 Task: Open a blank sheet, save the file as Agingletter.pdf Type the sentence 'Happiness is a state of well-being and contentment. It arises from positive experiences, fulfilling relationships, and a sense of purpose. Cultivating happiness involves embracing gratitude, finding joy in the little things, and prioritizing self-care and mental health.'Add formula using equations and charcters after the sentence 'I = p × r × t' Select the formula and highlight with color Blue Change the page Orientation to  Landscape
Action: Mouse moved to (274, 154)
Screenshot: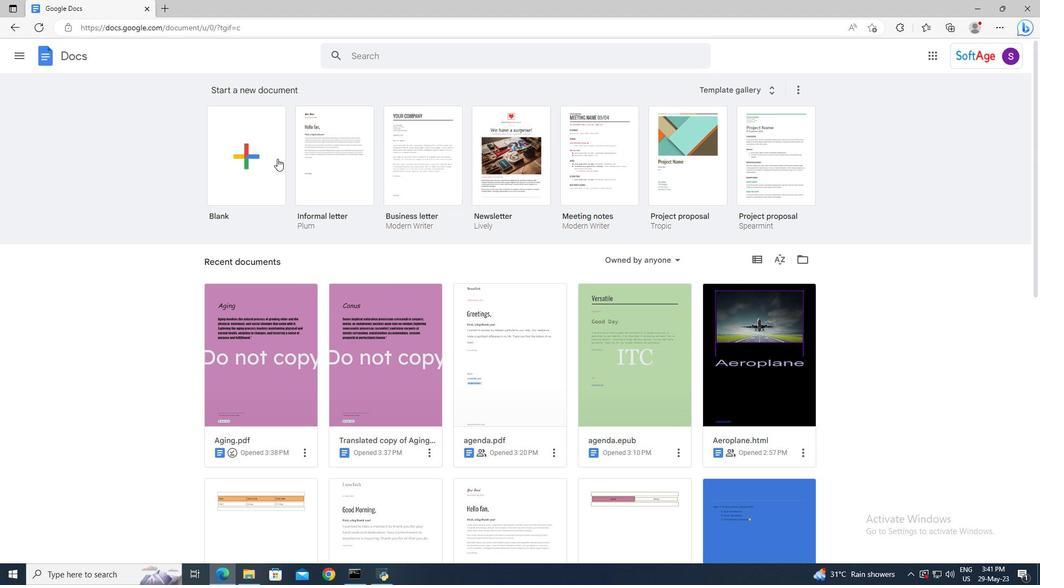 
Action: Mouse pressed left at (274, 154)
Screenshot: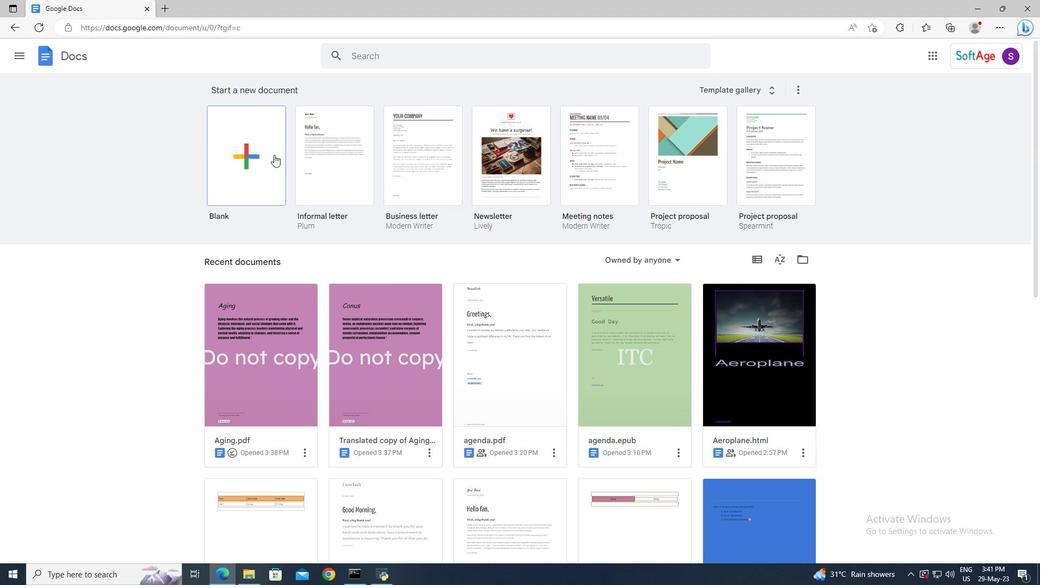 
Action: Mouse moved to (106, 47)
Screenshot: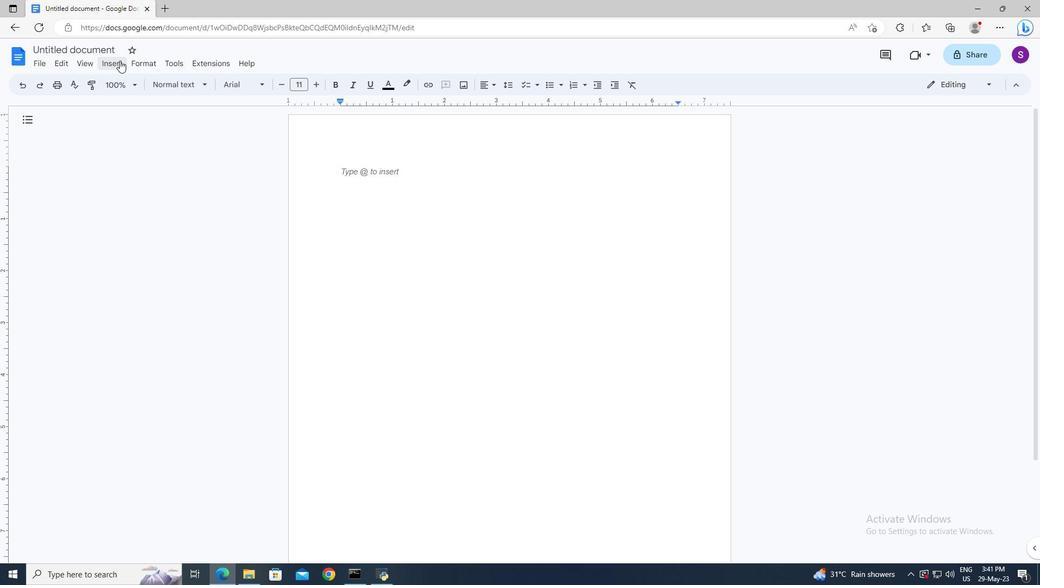 
Action: Mouse pressed left at (106, 47)
Screenshot: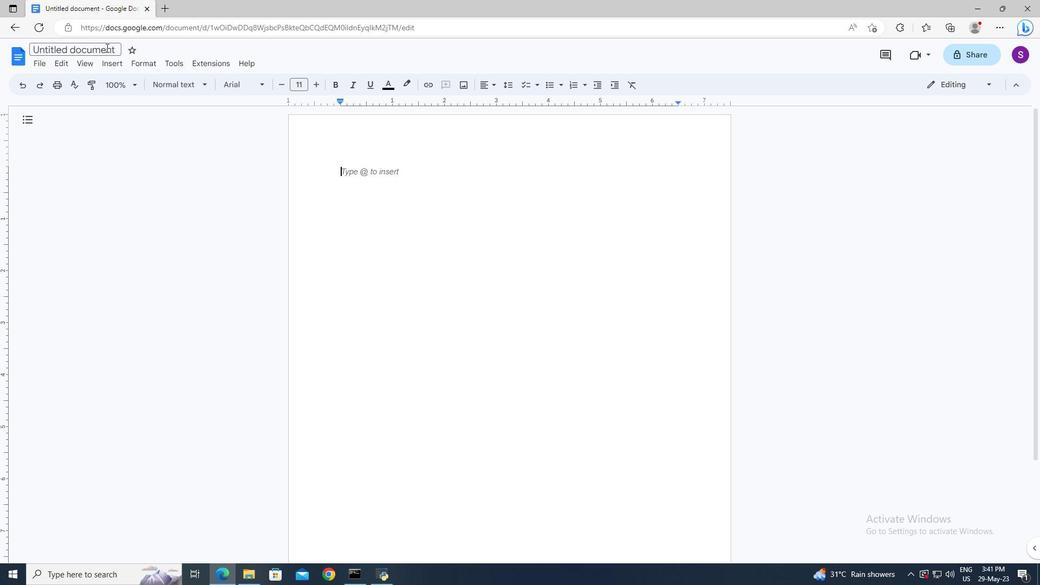 
Action: Key pressed <Key.shift><Key.shift><Key.shift><Key.shift><Key.shift><Key.shift><Key.shift><Key.shift><Key.shift><Key.shift>Agingletter.pdf<Key.enter>
Screenshot: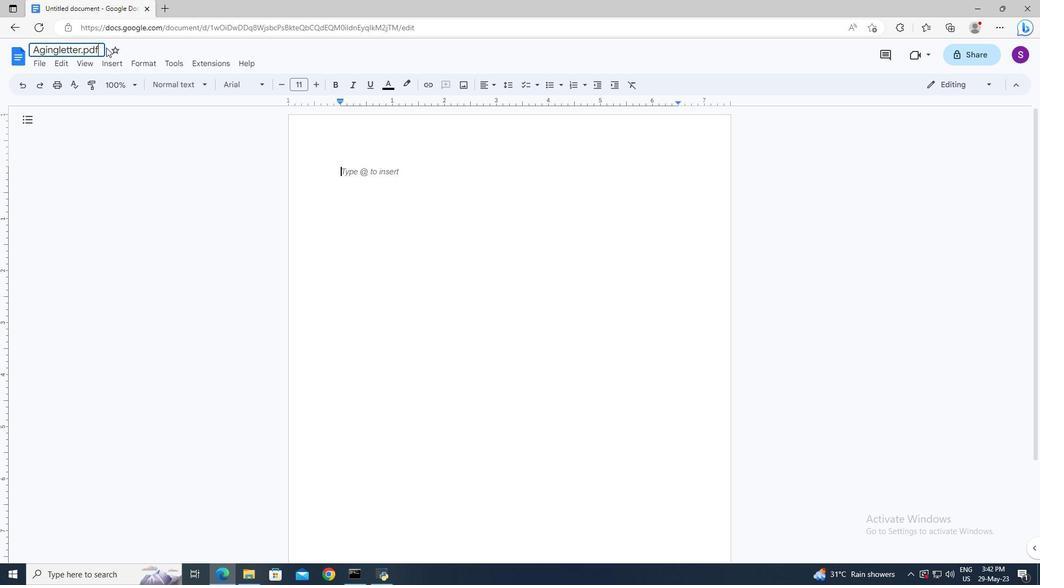 
Action: Mouse moved to (350, 170)
Screenshot: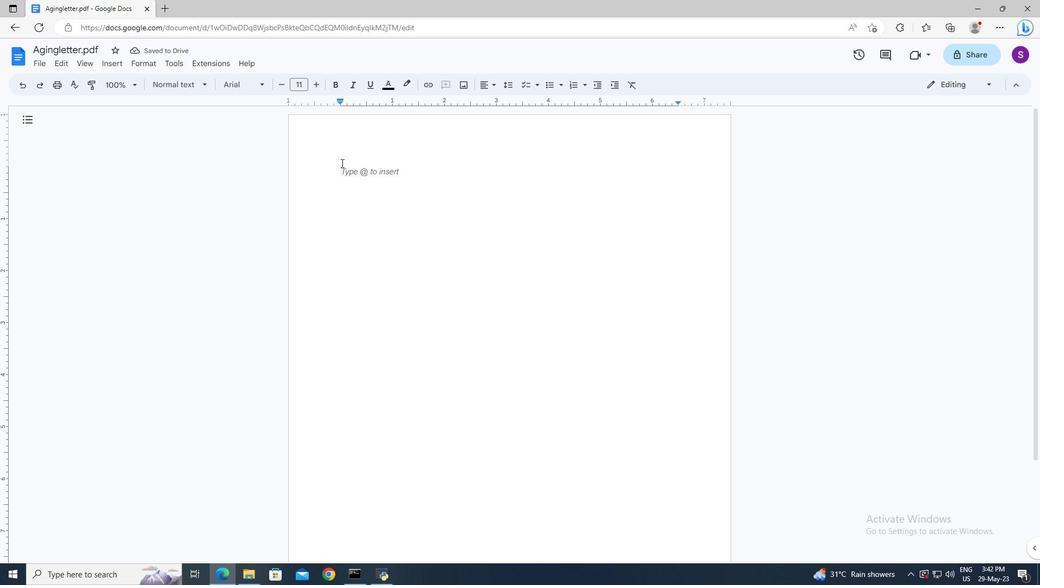 
Action: Mouse pressed left at (350, 170)
Screenshot: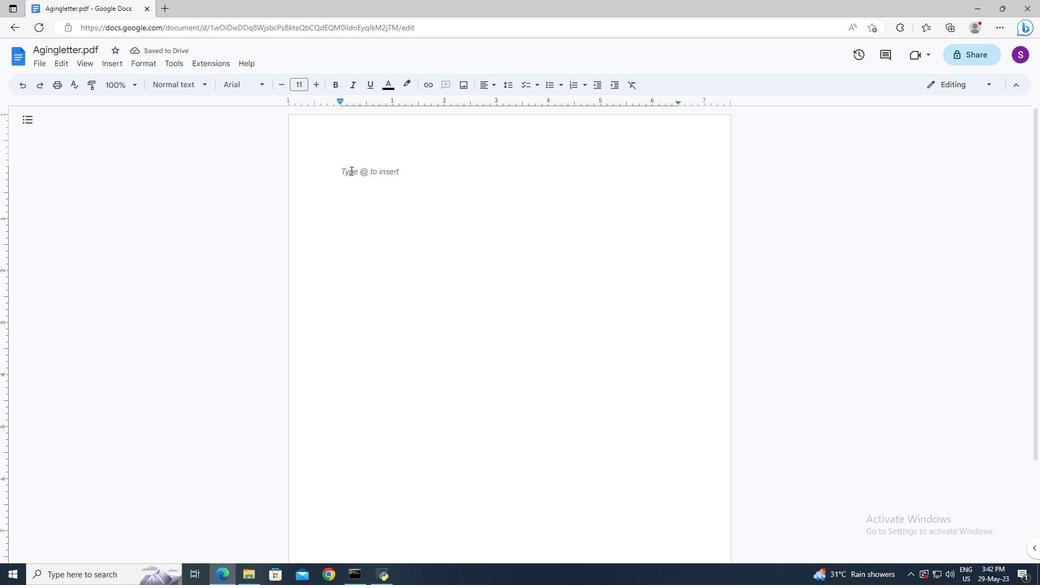 
Action: Key pressed <Key.shift>Happiness<Key.space>is<Key.space>a<Key.space>state<Key.space>of<Key.space>well-being<Key.space>and<Key.space>contentment.<Key.space><Key.shift>It<Key.space>arises<Key.space>from<Key.space>positive<Key.space>experiences,<Key.space>fulfilling<Key.space>relationships,<Key.space>and<Key.space>a<Key.space>sense<Key.space>of<Key.space>purpose.<Key.space><Key.shift>Cultivating<Key.space>happiness<Key.space>involves<Key.space>embracing<Key.space>r<Key.backspace>gratitude,<Key.space>finding<Key.space>joy<Key.space>in<Key.space>the<Key.space>o<Key.backspace>little<Key.space>things,<Key.space>and<Key.space>prioritizing<Key.space>self-care<Key.space>and<Key.space>mental<Key.space>health.<Key.enter>
Screenshot: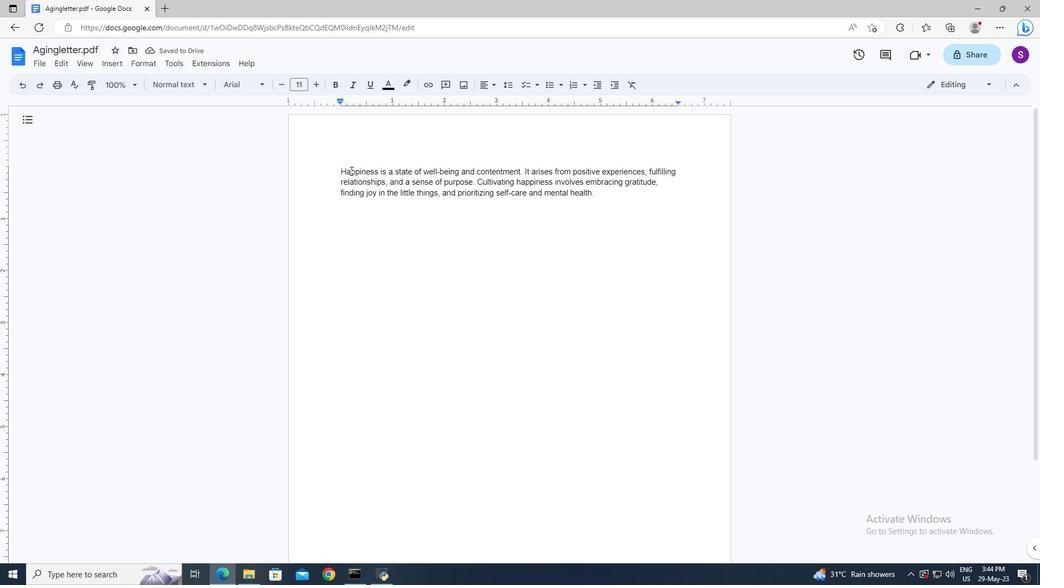 
Action: Mouse moved to (118, 68)
Screenshot: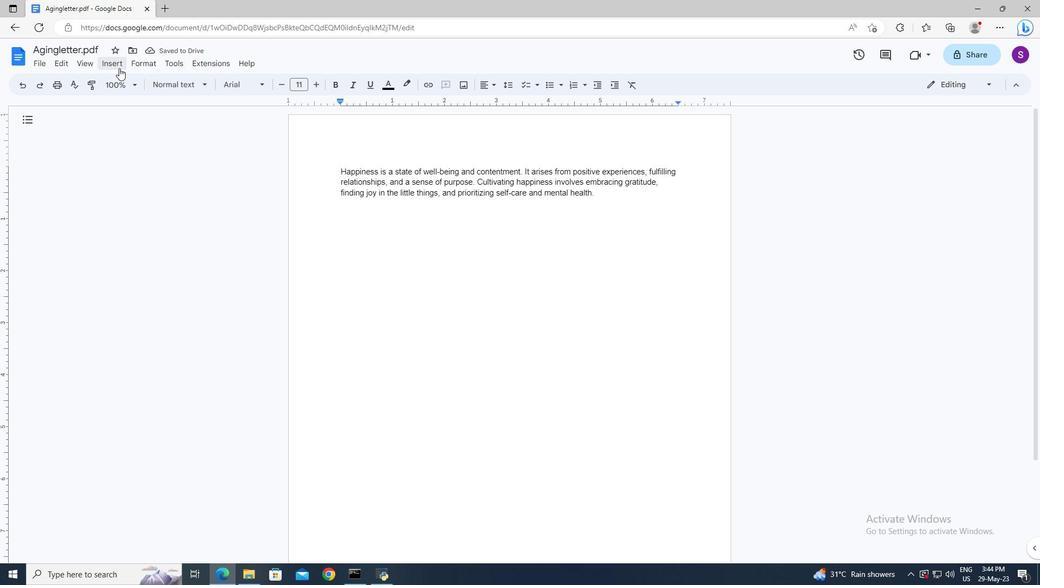 
Action: Mouse pressed left at (118, 68)
Screenshot: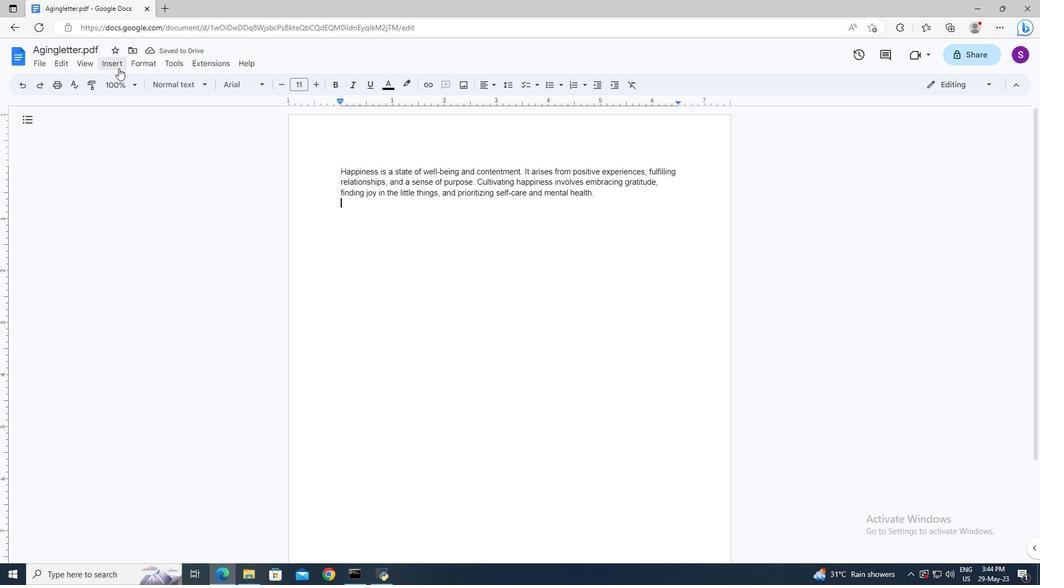 
Action: Mouse moved to (187, 285)
Screenshot: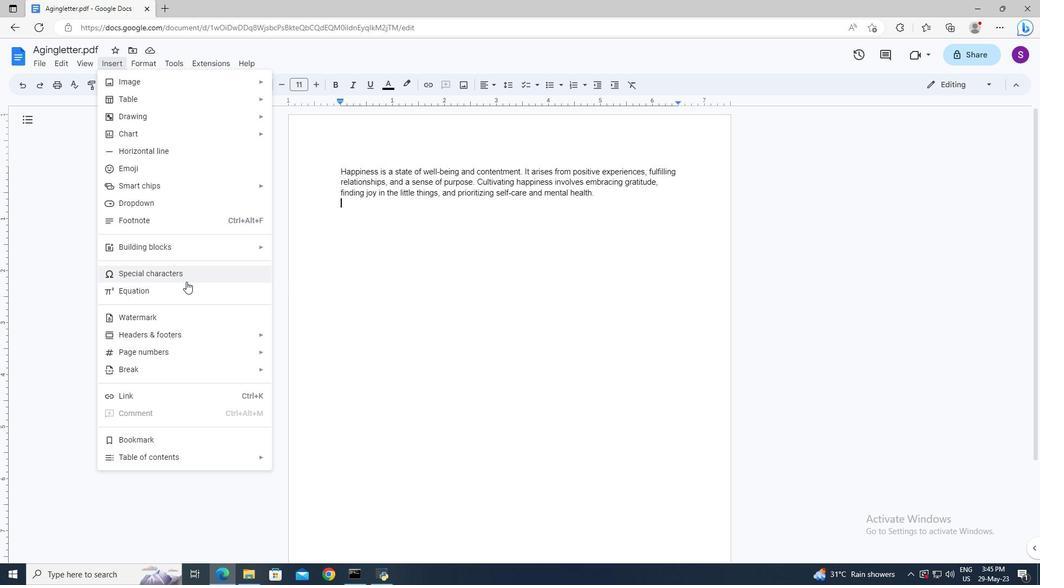 
Action: Mouse pressed left at (187, 285)
Screenshot: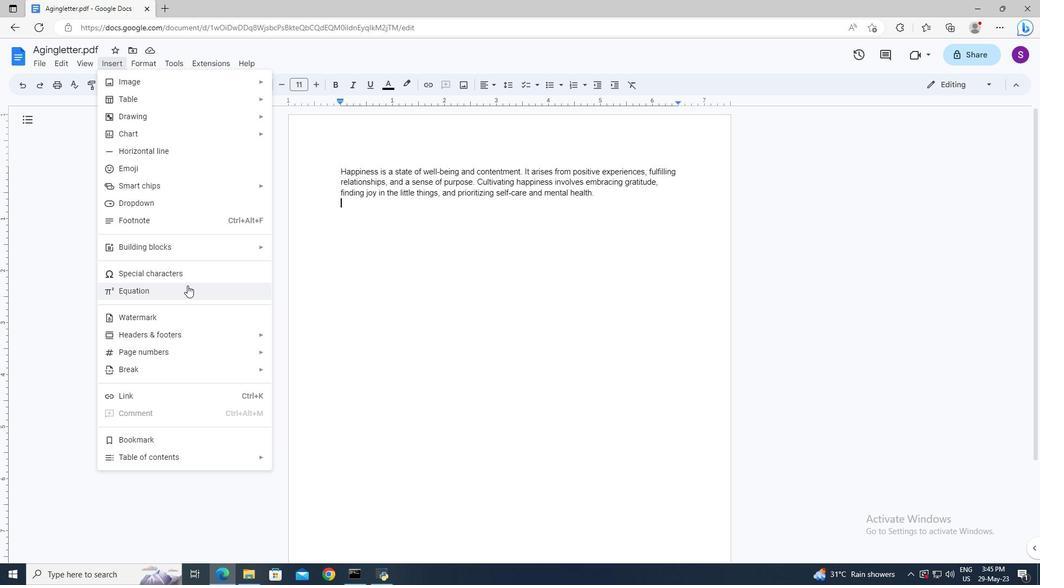 
Action: Mouse moved to (405, 271)
Screenshot: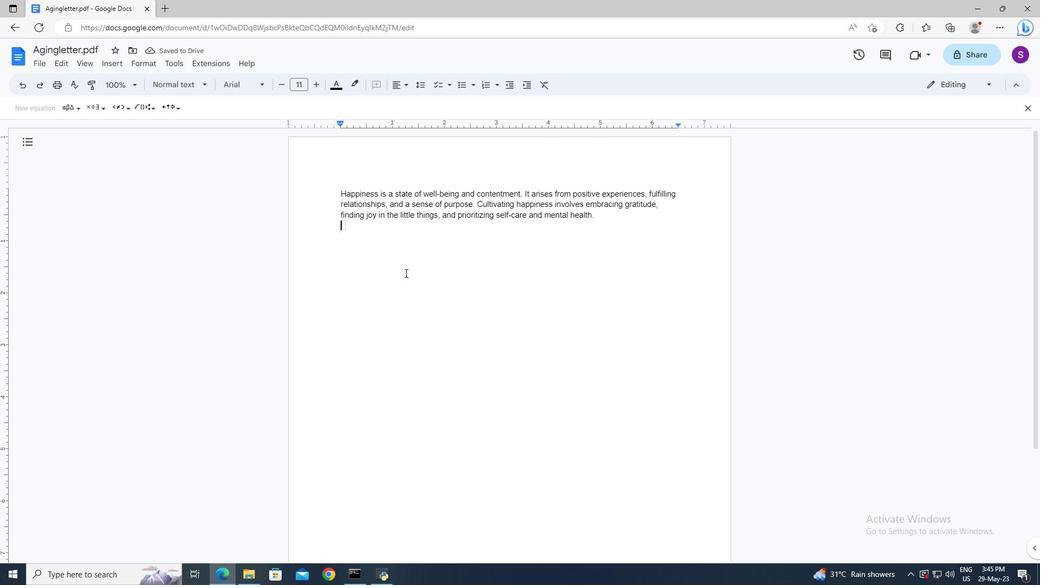 
Action: Key pressed '<Key.shift_r><Key.shift_r><Key.shift_r><Key.shift_r><Key.shift_r><Key.shift_r><Key.shift_r>I<Key.space>=<Key.space>p<Key.shift_r>*<Key.backspace>
Screenshot: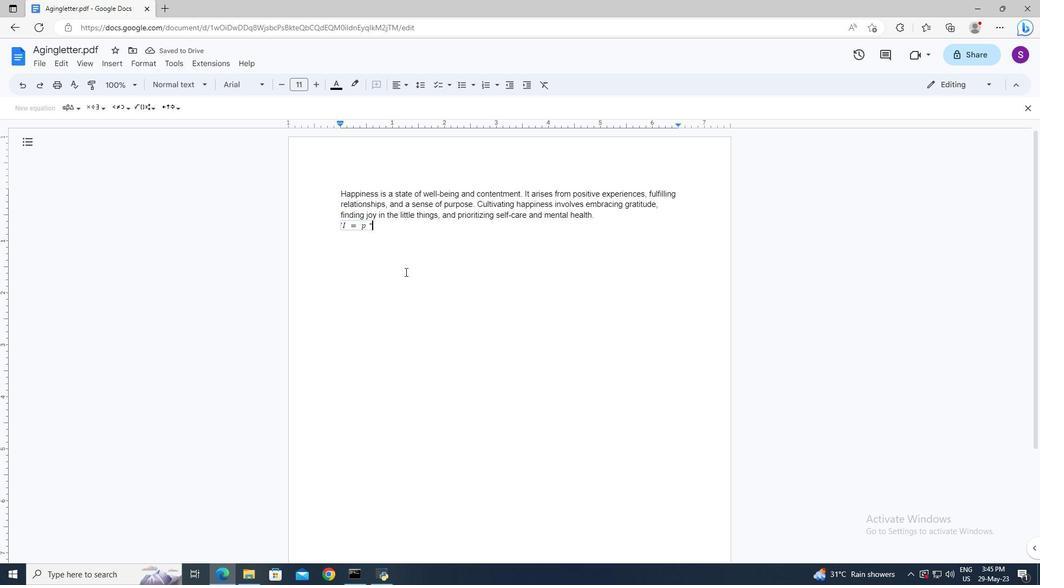 
Action: Mouse moved to (99, 106)
Screenshot: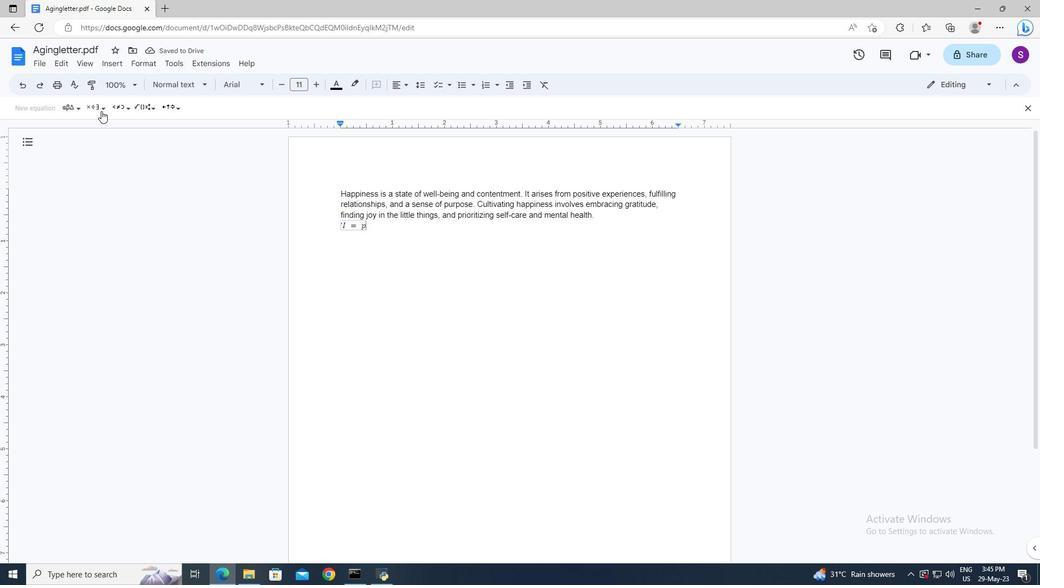 
Action: Mouse pressed left at (99, 106)
Screenshot: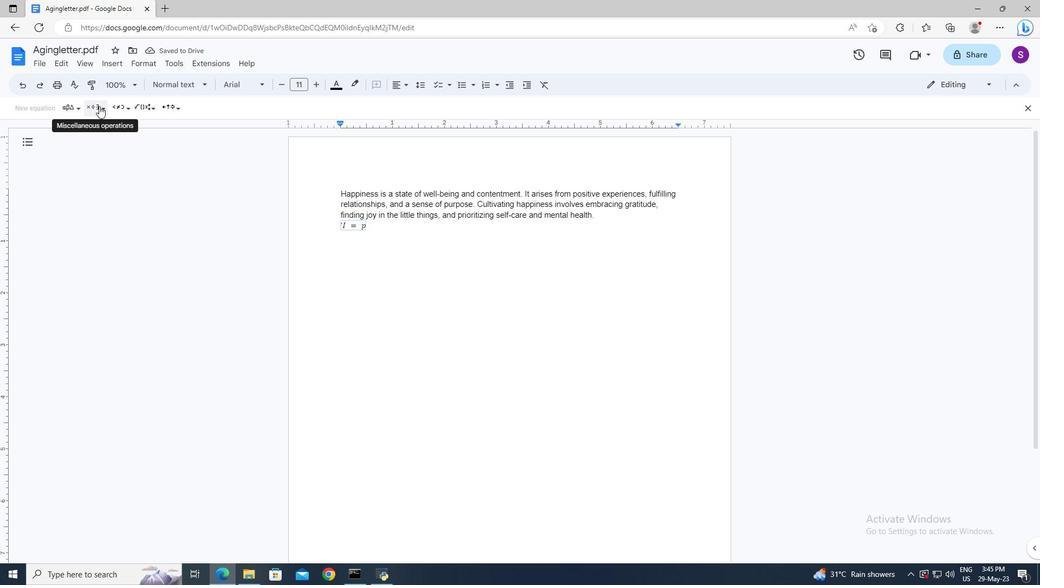 
Action: Mouse moved to (93, 128)
Screenshot: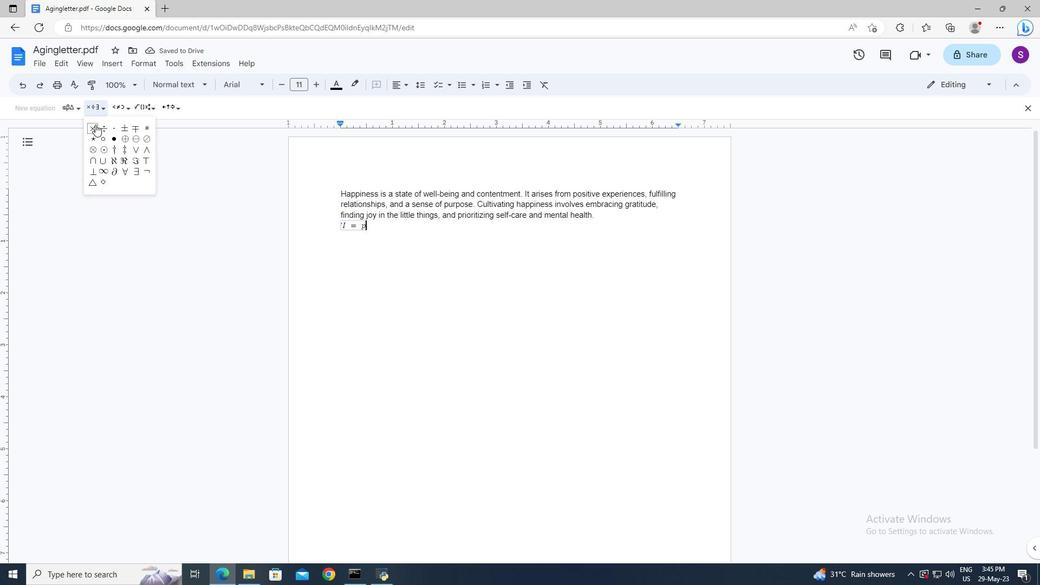 
Action: Mouse pressed left at (93, 128)
Screenshot: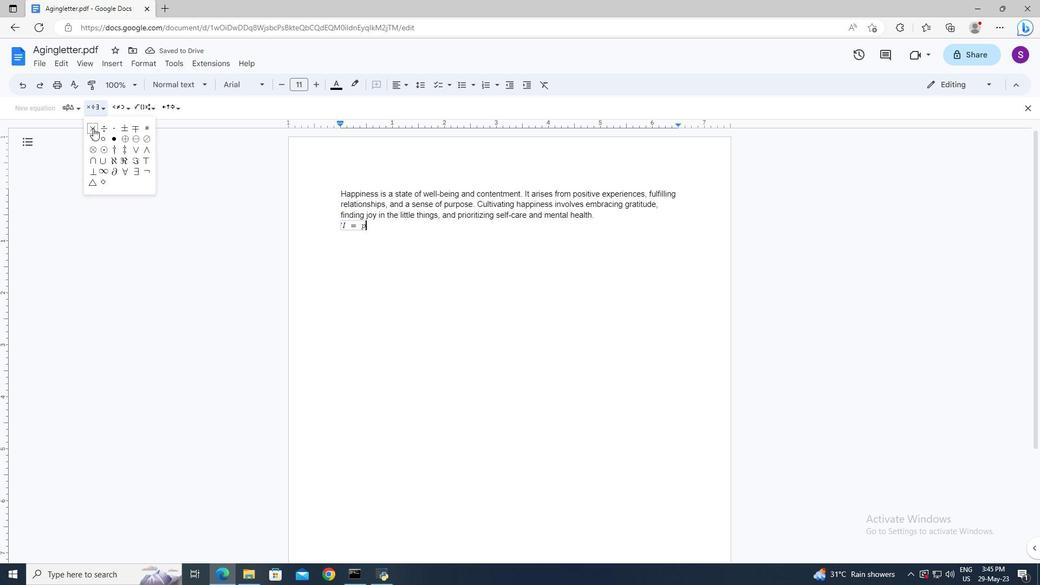 
Action: Key pressed <Key.space>r
Screenshot: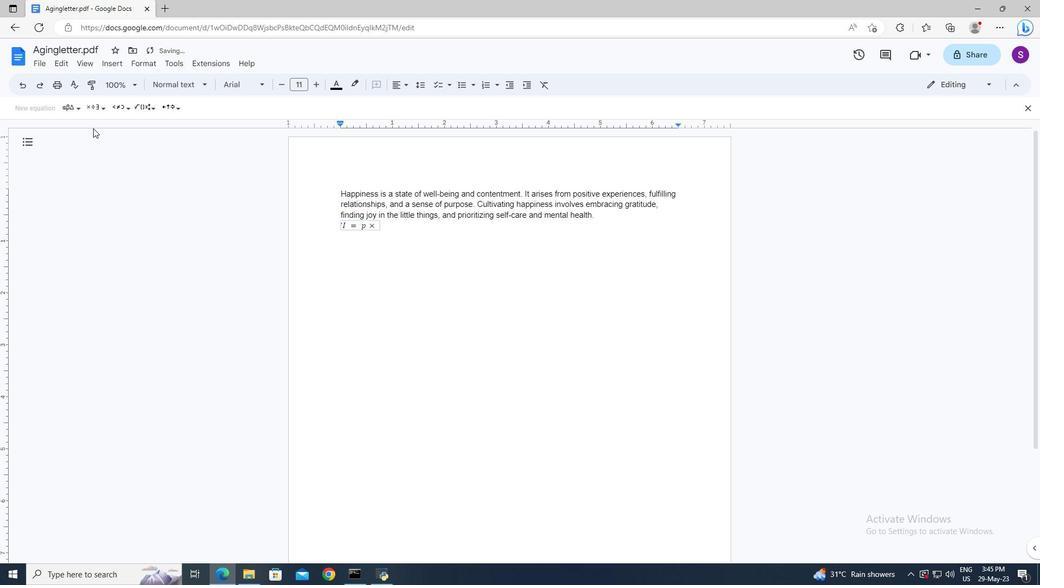 
Action: Mouse moved to (92, 108)
Screenshot: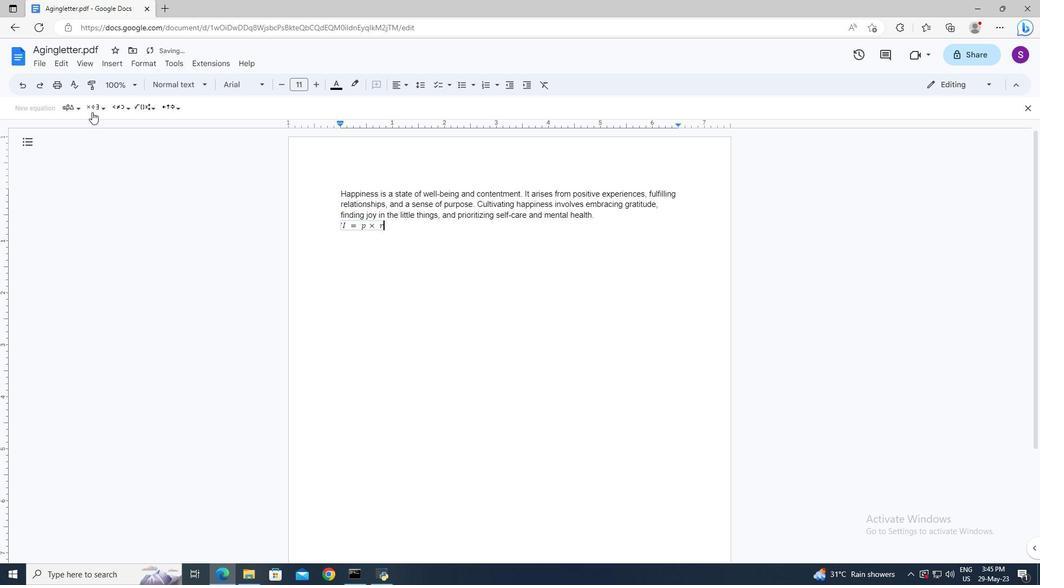 
Action: Mouse pressed left at (92, 108)
Screenshot: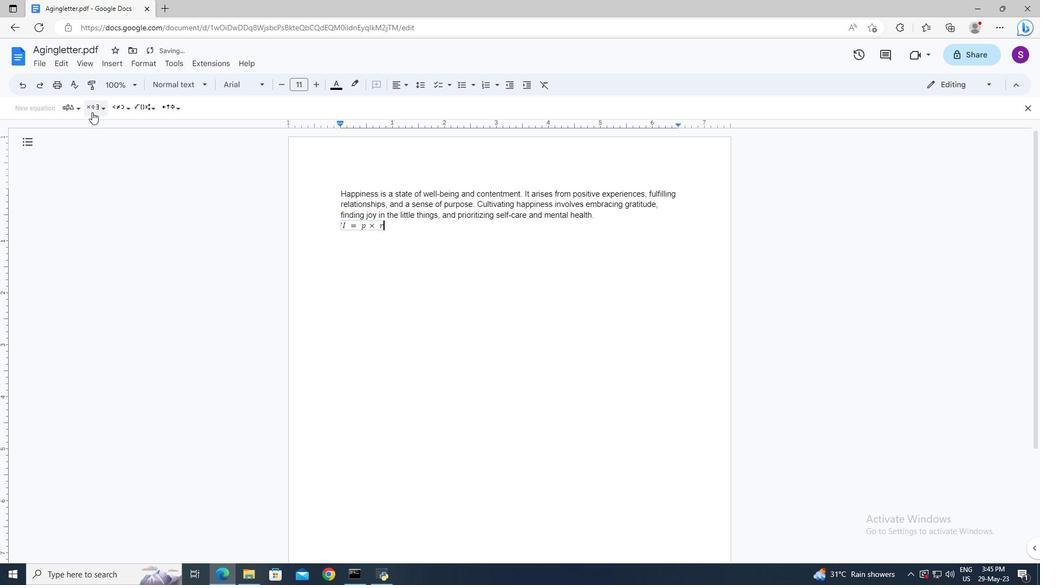 
Action: Mouse moved to (93, 126)
Screenshot: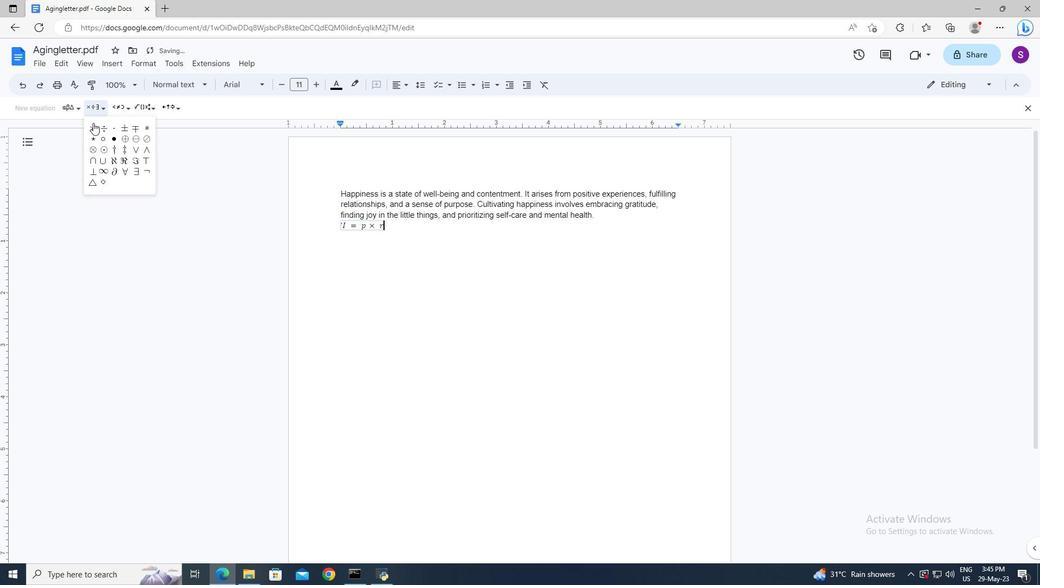 
Action: Mouse pressed left at (93, 126)
Screenshot: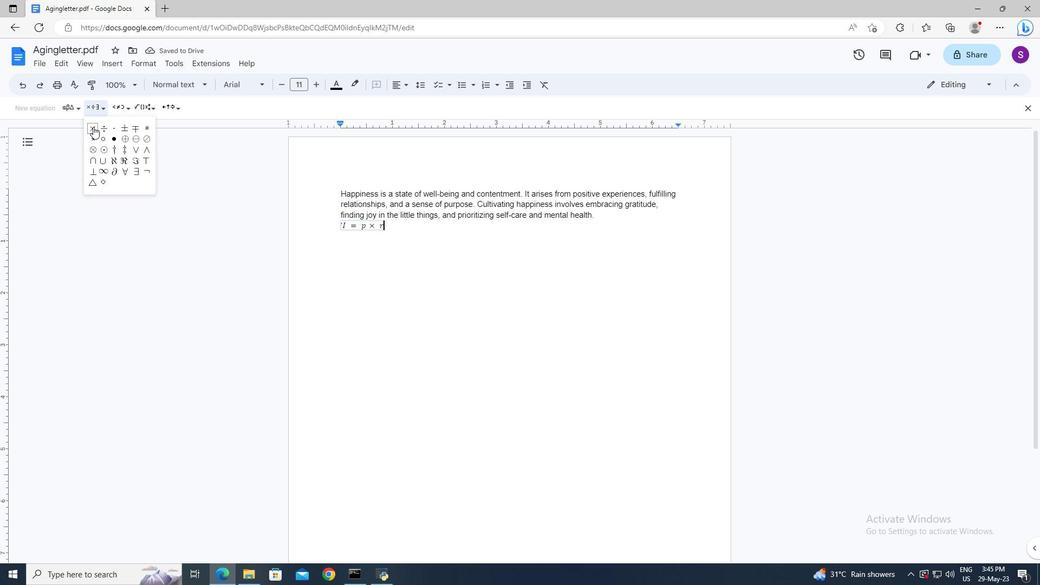 
Action: Key pressed <Key.space>t'<Key.enter>
Screenshot: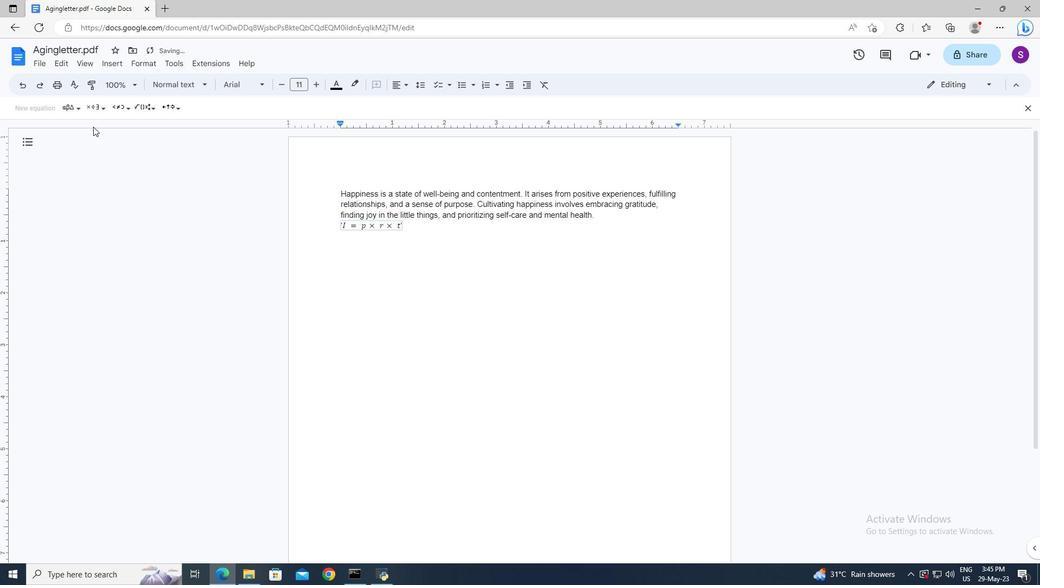 
Action: Mouse moved to (339, 224)
Screenshot: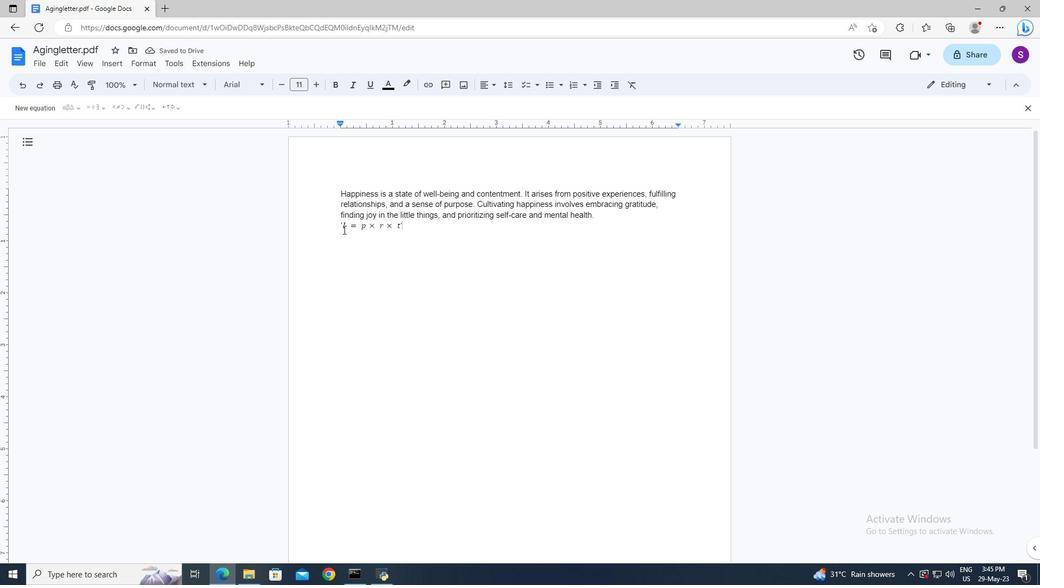 
Action: Mouse pressed left at (339, 224)
Screenshot: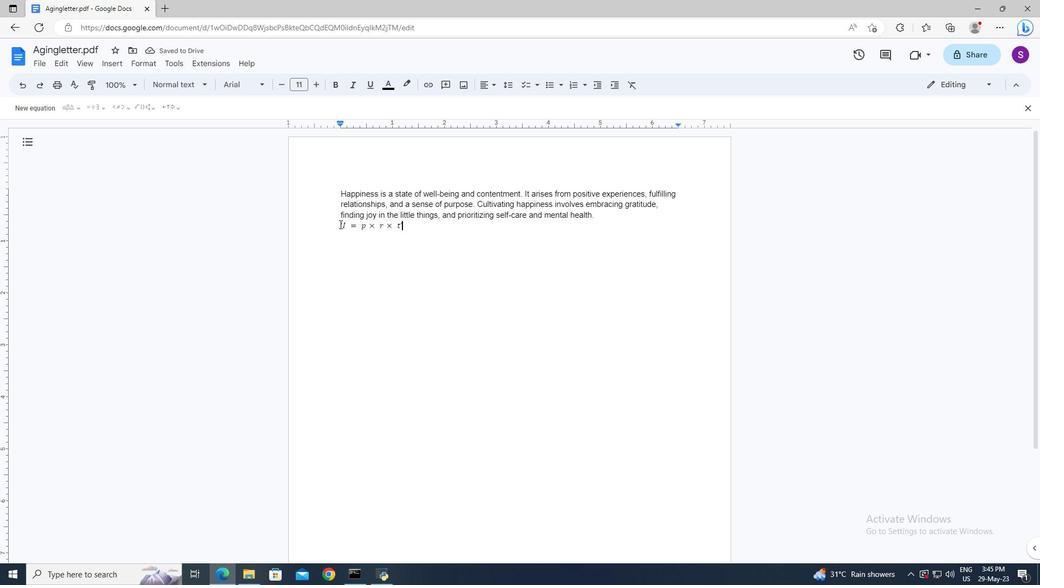
Action: Key pressed <Key.shift><Key.shift><Key.shift><Key.shift><Key.shift><Key.shift><Key.shift><Key.shift><Key.shift><Key.right>
Screenshot: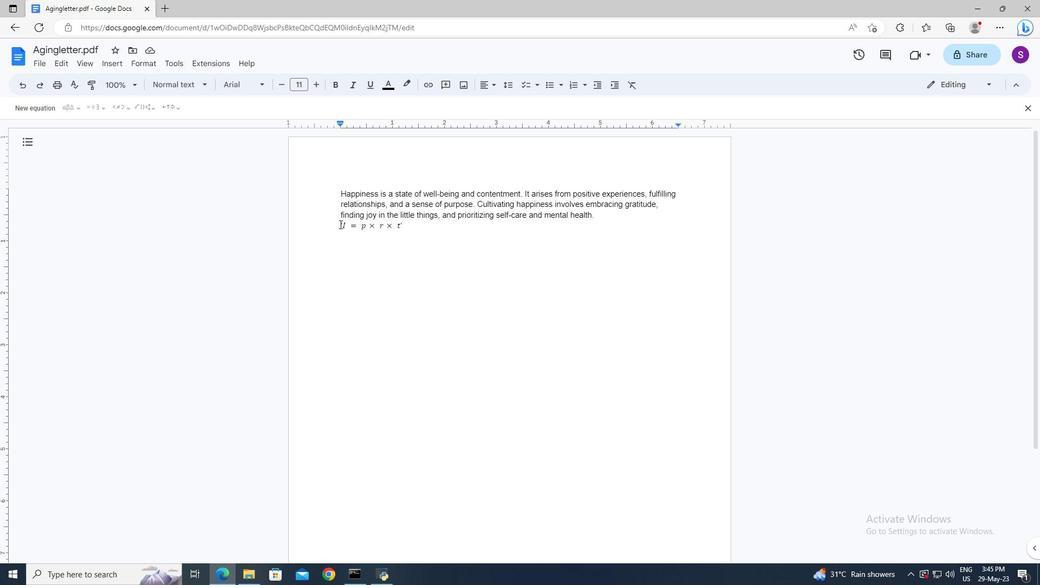 
Action: Mouse moved to (404, 84)
Screenshot: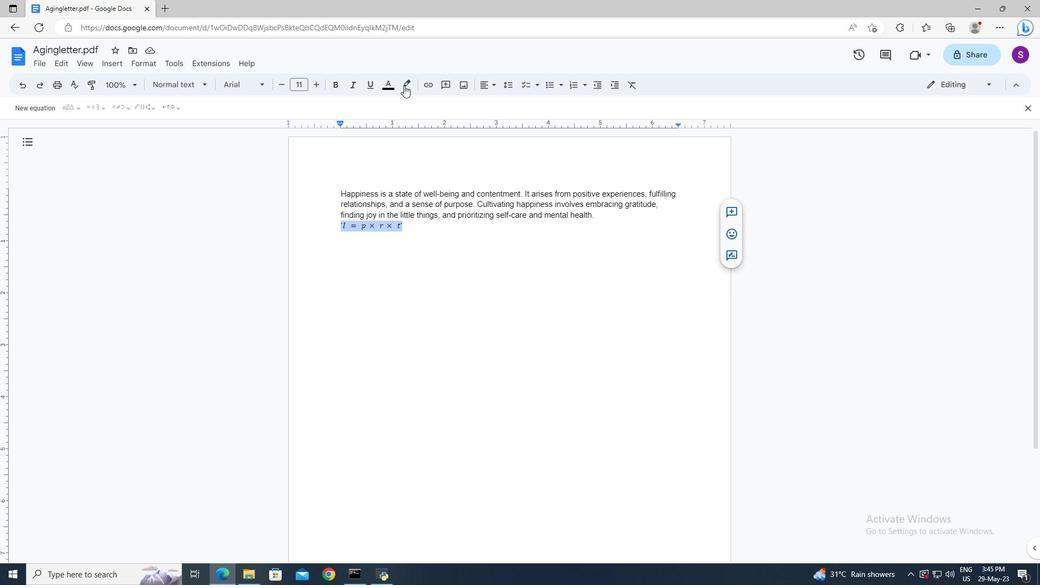 
Action: Mouse pressed left at (404, 84)
Screenshot: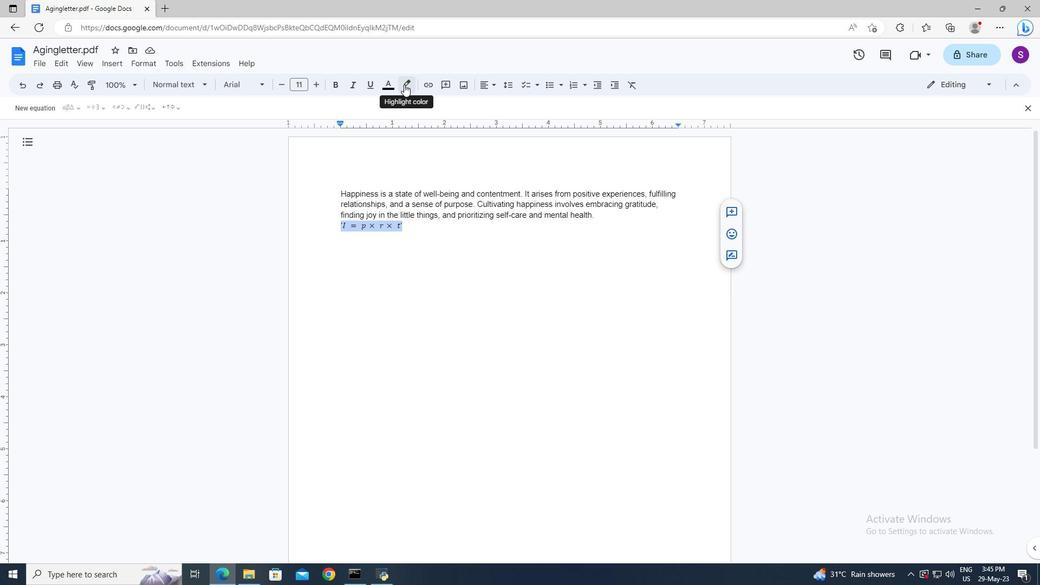 
Action: Mouse moved to (490, 133)
Screenshot: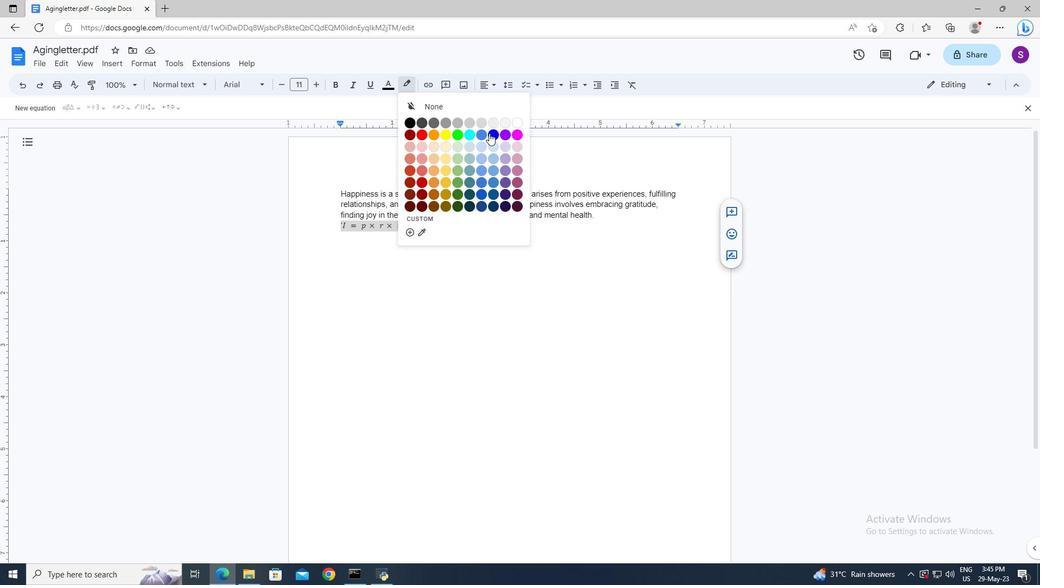 
Action: Mouse pressed left at (490, 133)
Screenshot: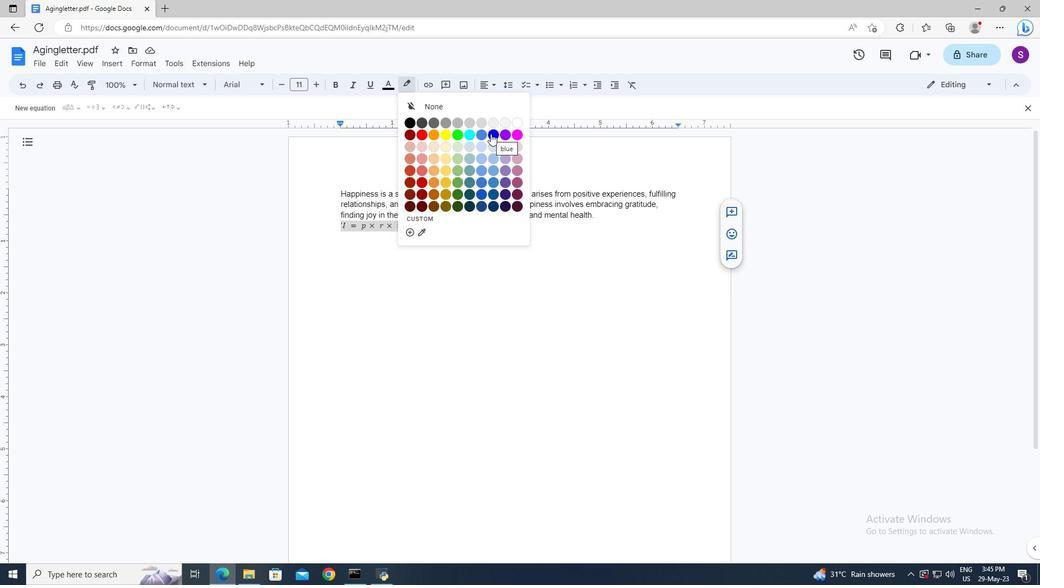 
Action: Mouse moved to (43, 61)
Screenshot: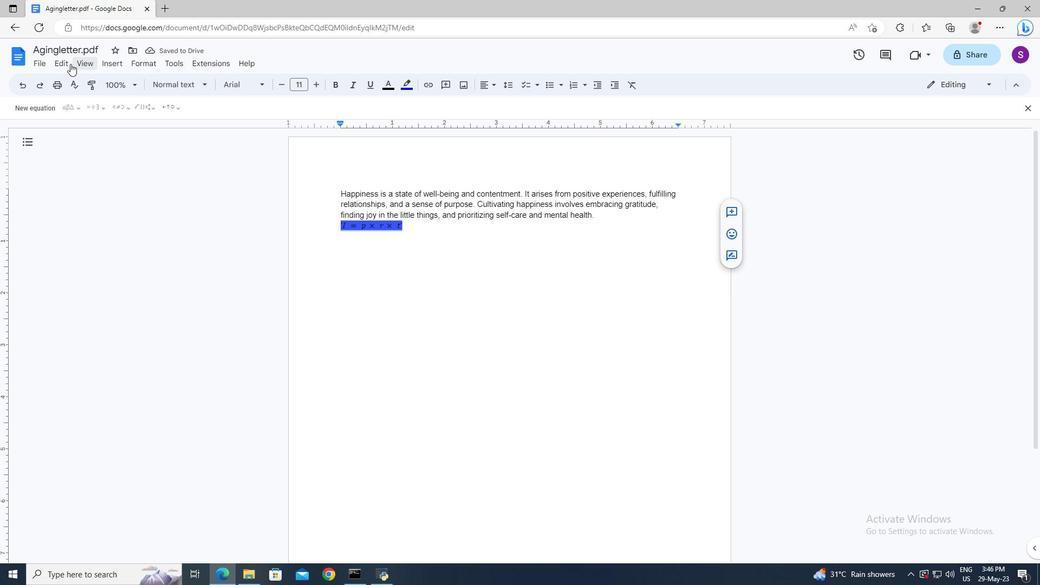 
Action: Mouse pressed left at (43, 61)
Screenshot: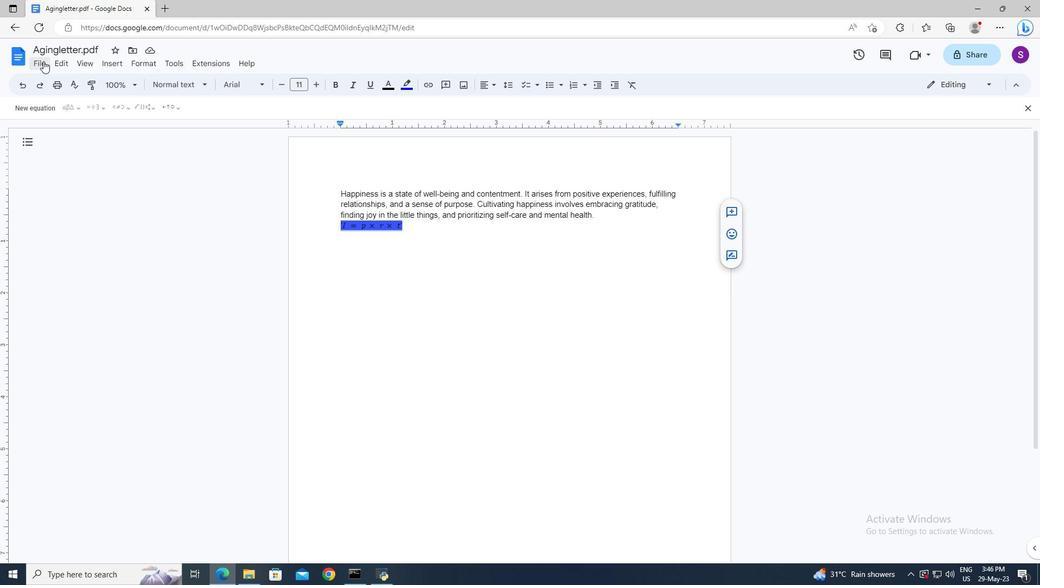 
Action: Mouse moved to (95, 355)
Screenshot: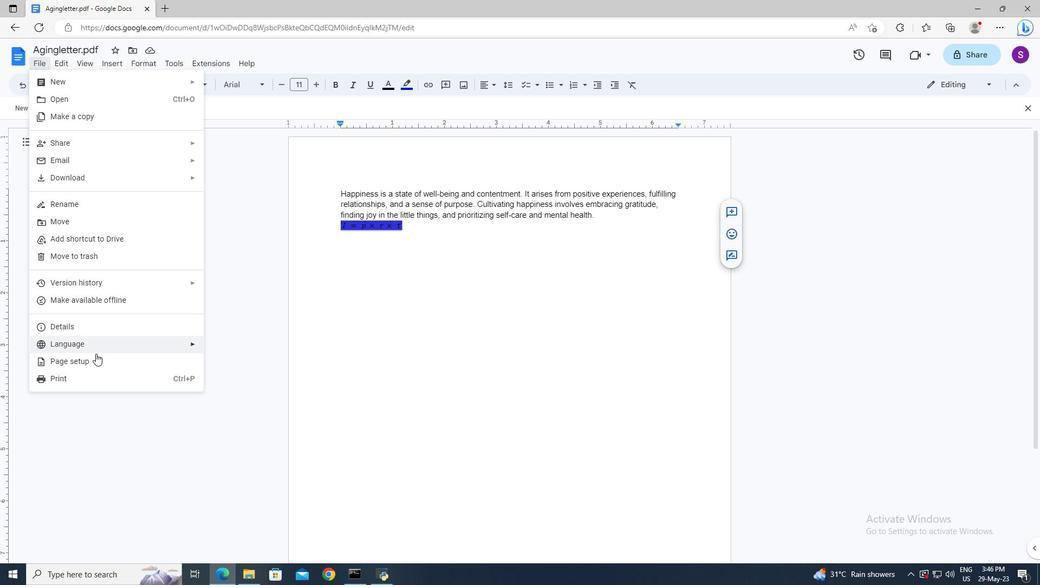 
Action: Mouse pressed left at (95, 355)
Screenshot: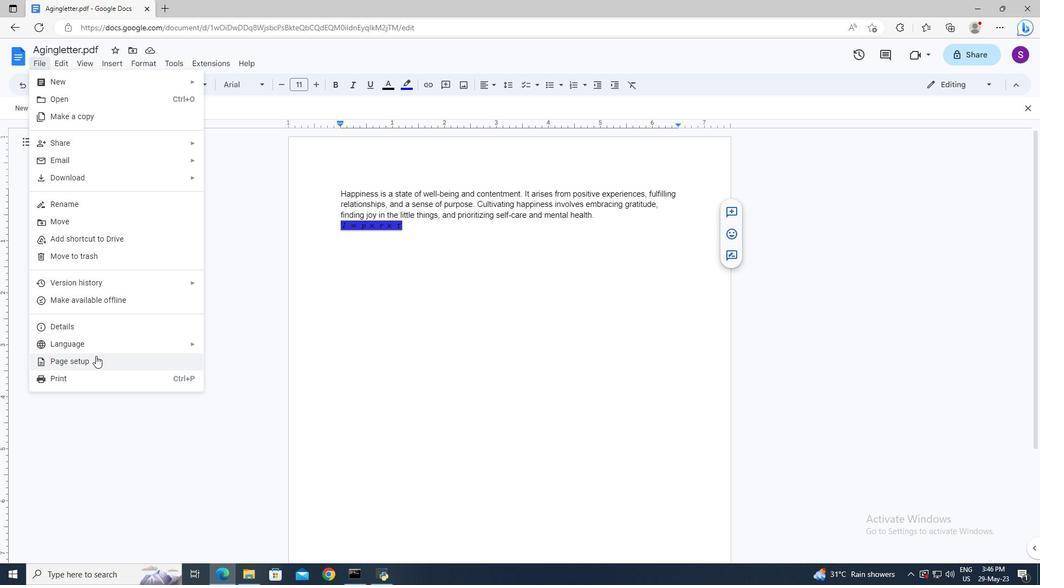 
Action: Mouse moved to (473, 283)
Screenshot: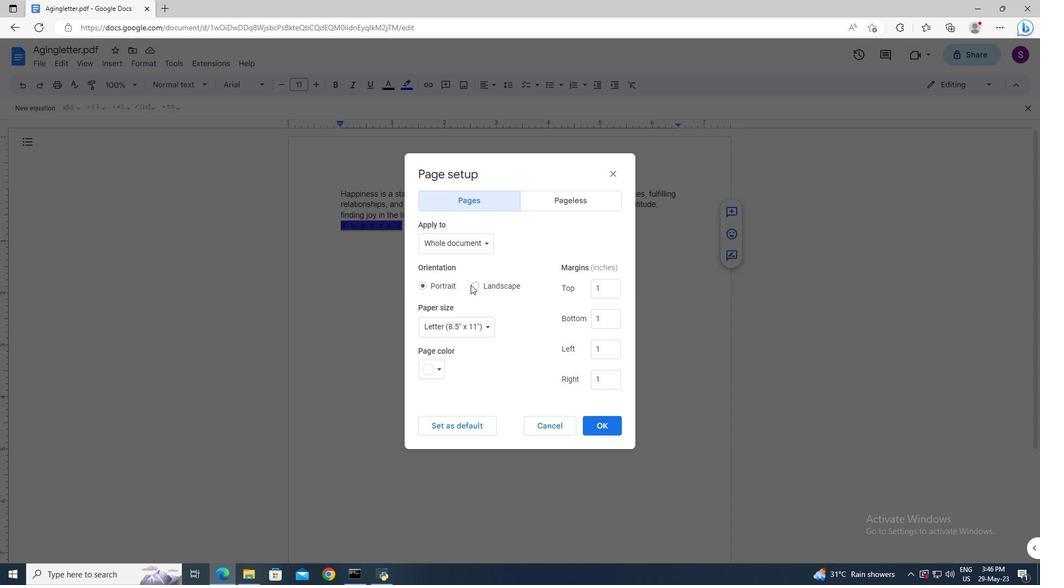 
Action: Mouse pressed left at (473, 283)
Screenshot: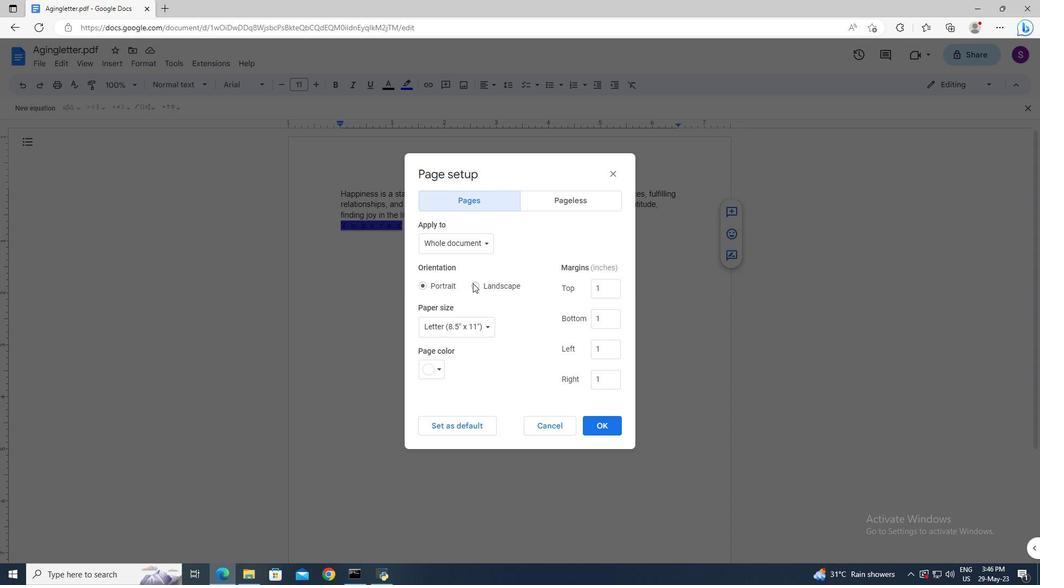 
Action: Mouse moved to (592, 426)
Screenshot: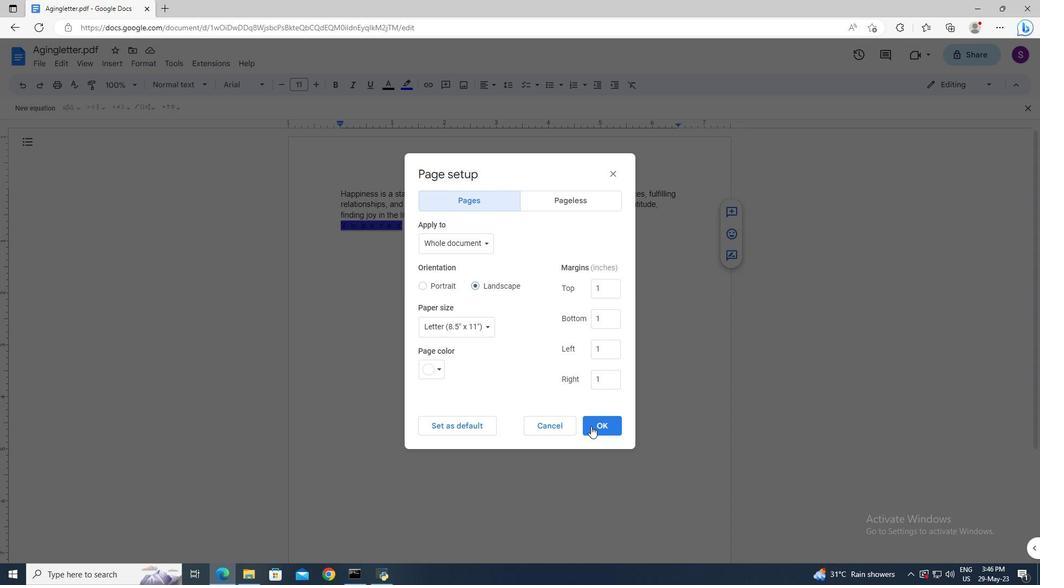 
Action: Mouse pressed left at (592, 426)
Screenshot: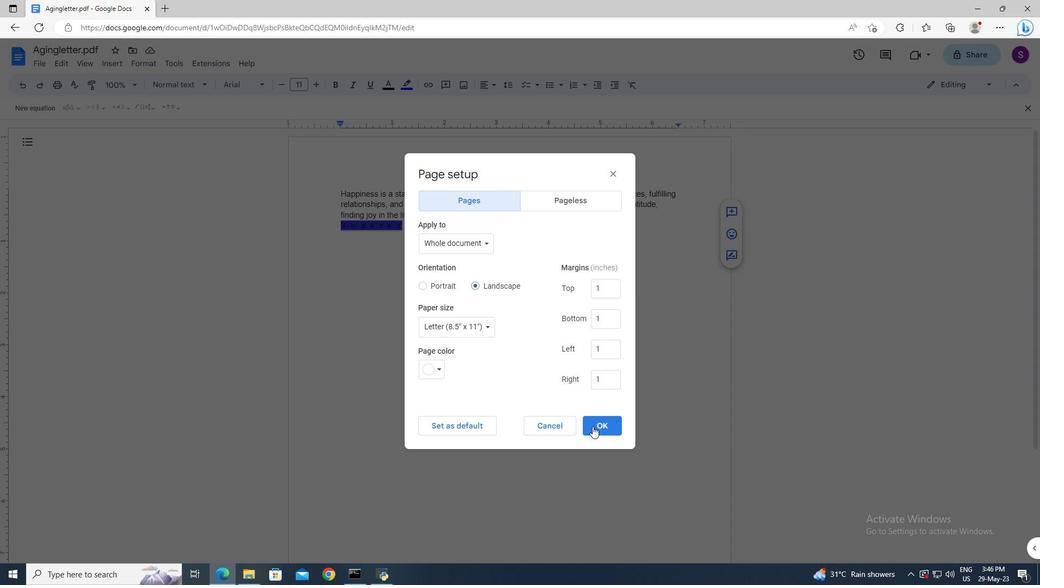 
Action: Mouse moved to (541, 338)
Screenshot: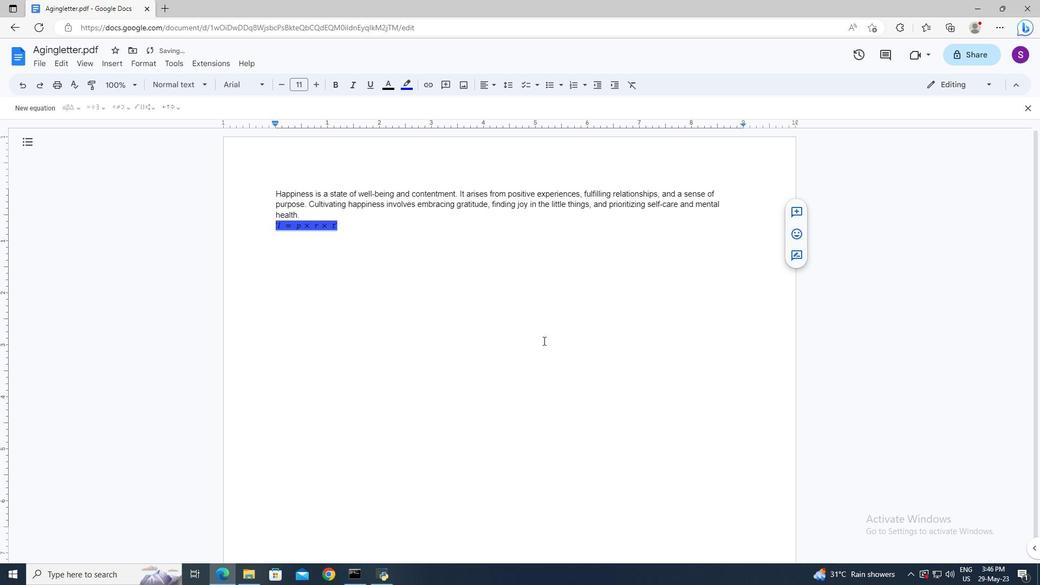 
